Task: Search quotes from the list
Action: Mouse scrolled (167, 151) with delta (0, 0)
Screenshot: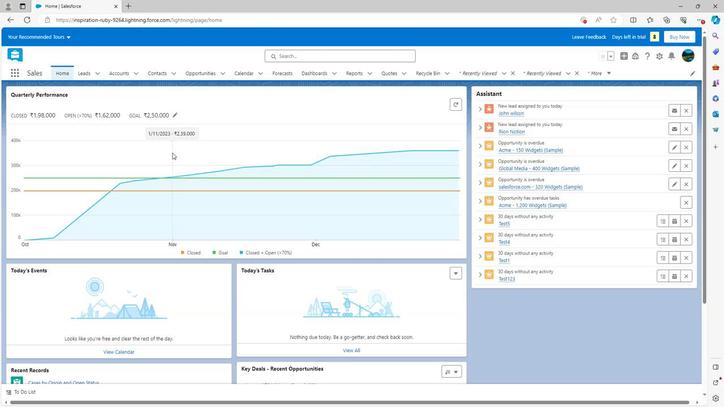 
Action: Mouse scrolled (167, 151) with delta (0, 0)
Screenshot: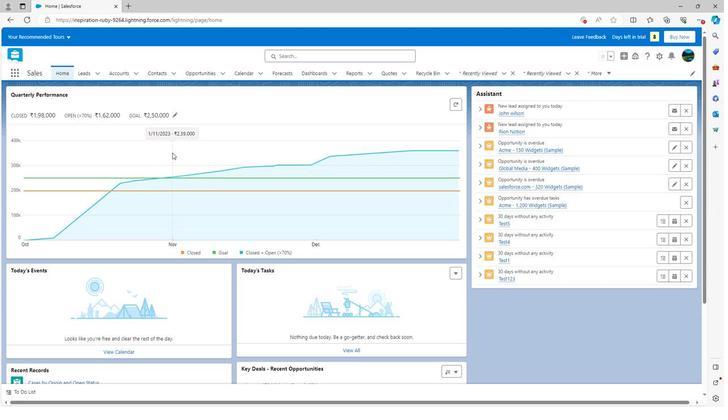 
Action: Mouse scrolled (167, 152) with delta (0, 0)
Screenshot: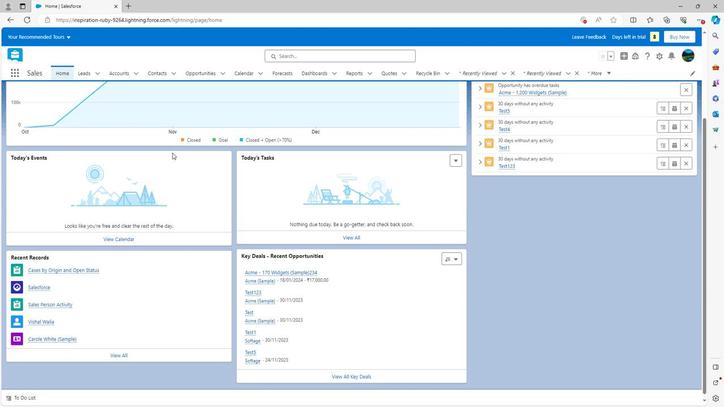 
Action: Mouse scrolled (167, 152) with delta (0, 0)
Screenshot: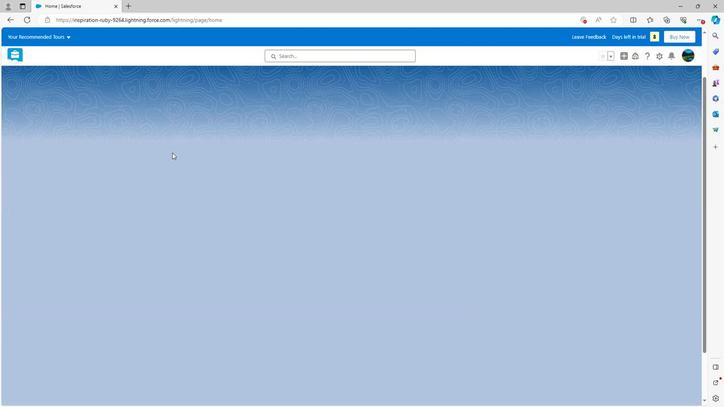 
Action: Mouse scrolled (167, 152) with delta (0, 0)
Screenshot: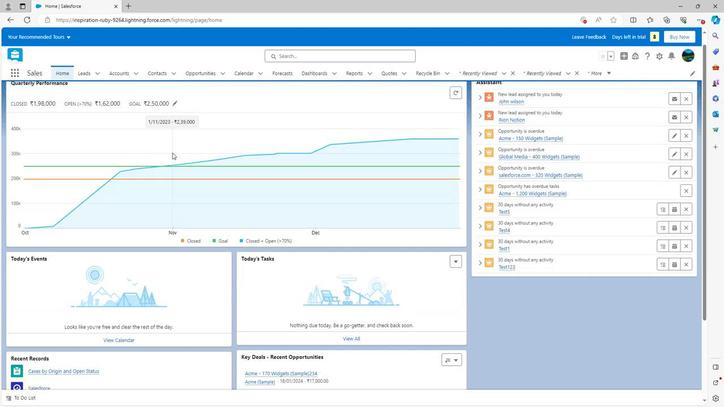 
Action: Mouse moved to (388, 72)
Screenshot: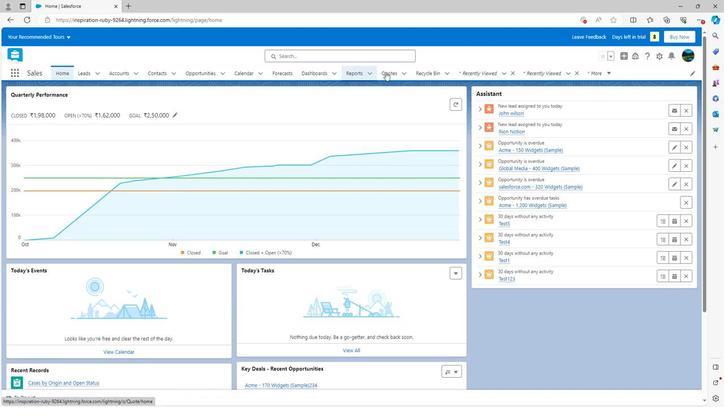 
Action: Mouse pressed left at (388, 72)
Screenshot: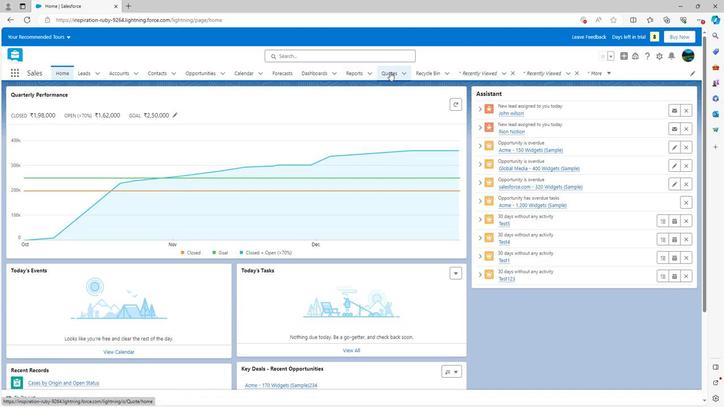 
Action: Mouse moved to (535, 111)
Screenshot: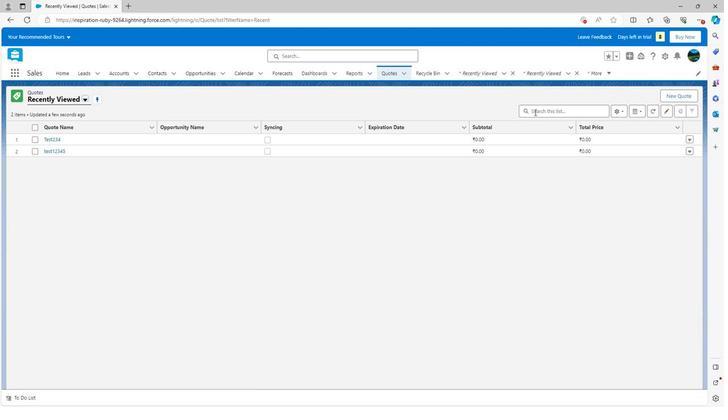 
Action: Mouse pressed left at (535, 111)
Screenshot: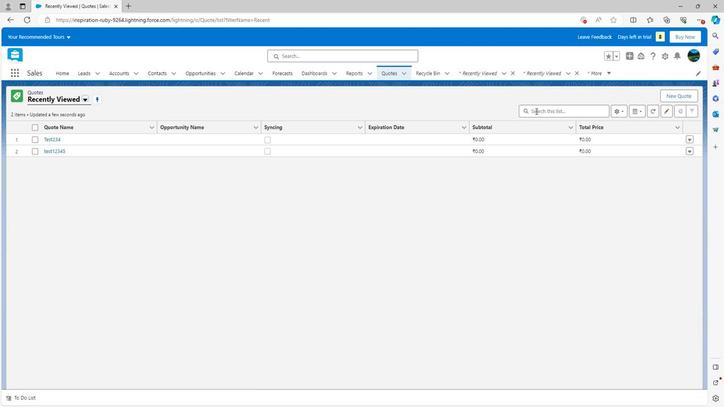 
Action: Mouse moved to (269, 213)
Screenshot: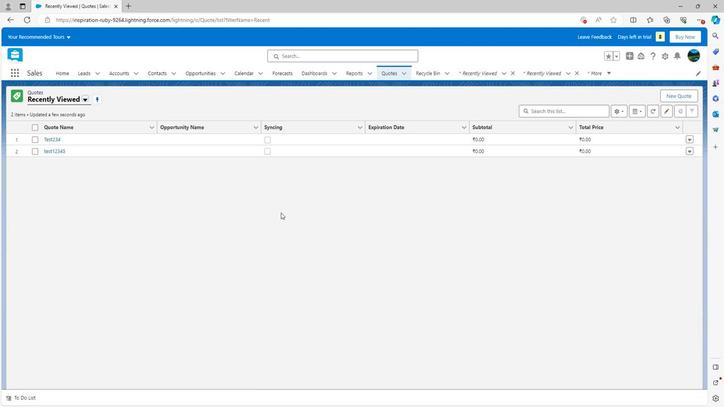 
Action: Key pressed <Key.shift>Test<Key.enter>
Screenshot: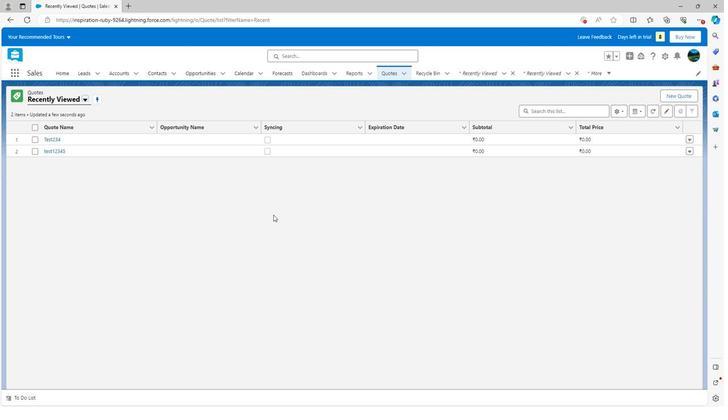 
Action: Mouse moved to (538, 110)
Screenshot: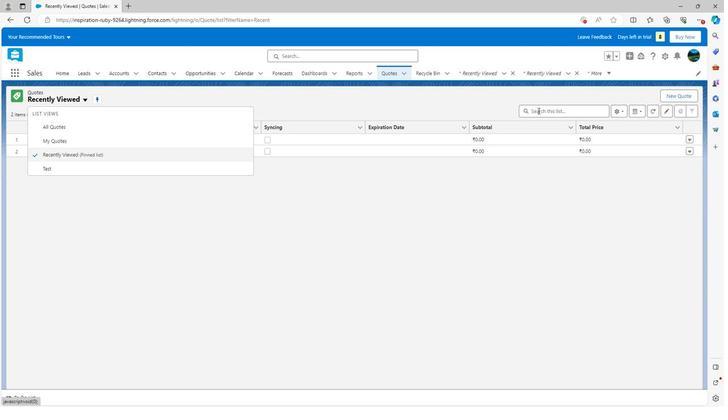 
Action: Mouse pressed left at (538, 110)
Screenshot: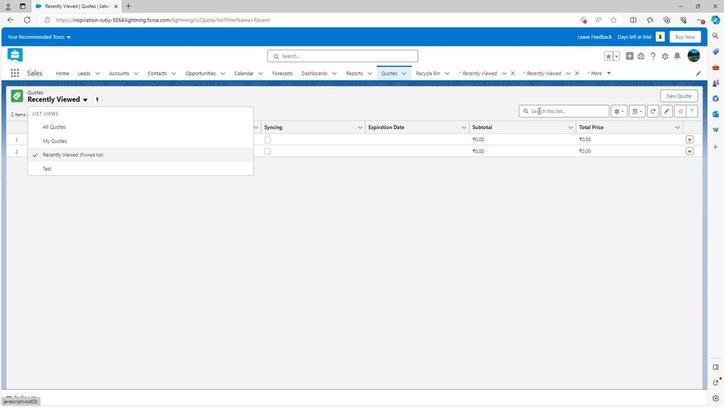 
Action: Mouse moved to (540, 110)
Screenshot: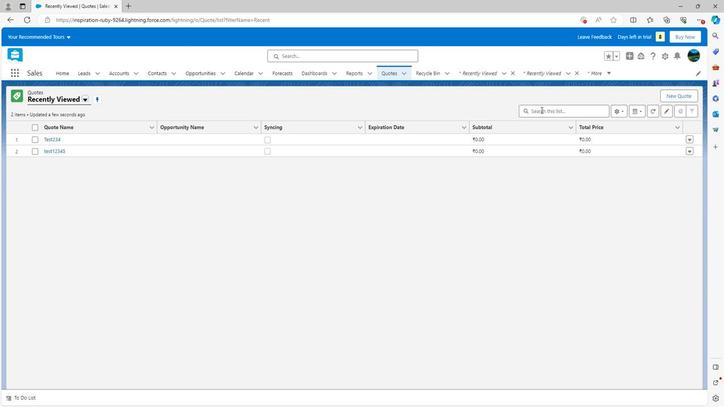 
Action: Mouse pressed left at (540, 110)
Screenshot: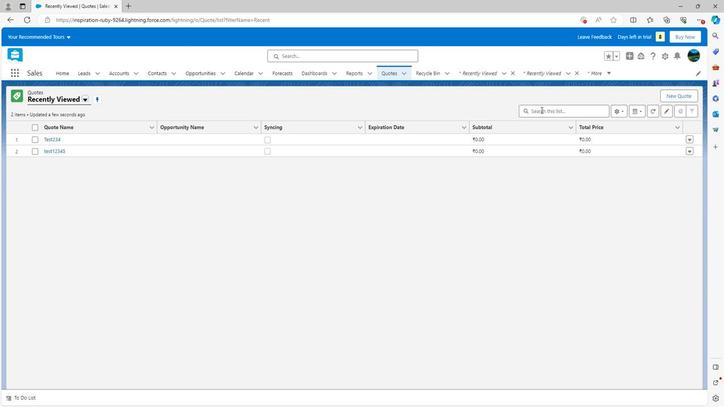 
Action: Mouse moved to (471, 91)
Screenshot: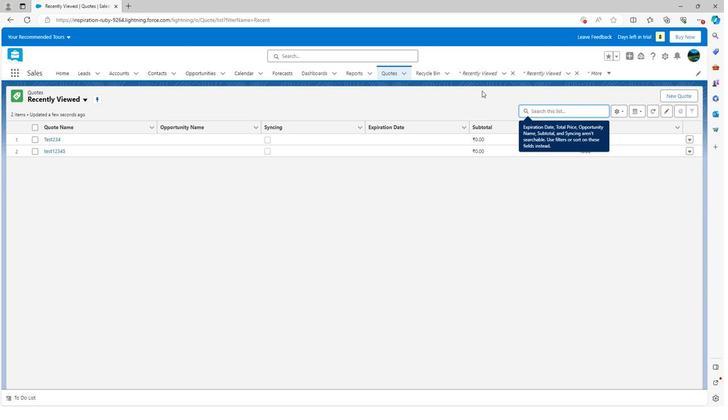 
Action: Key pressed <Key.shift>Test<Key.enter>12345<Key.enter><Key.backspace><Key.enter>
Screenshot: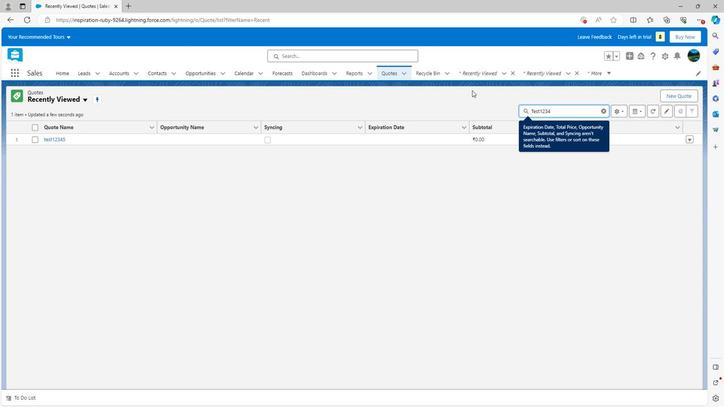 
Action: Mouse moved to (470, 91)
Screenshot: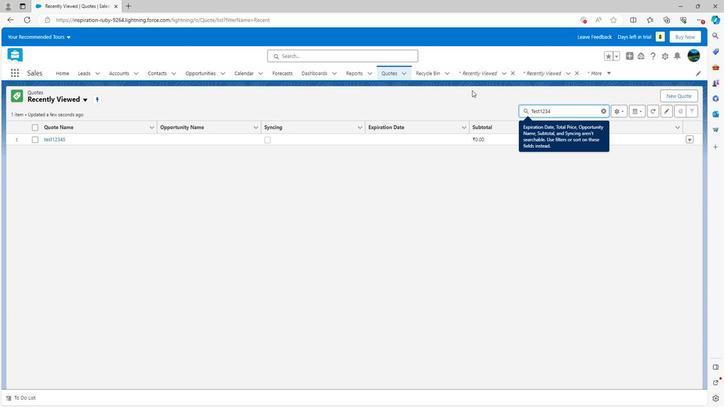 
Action: Key pressed <Key.backspace><Key.backspace><Key.enter><Key.backspace><Key.backspace><Key.enter>
Screenshot: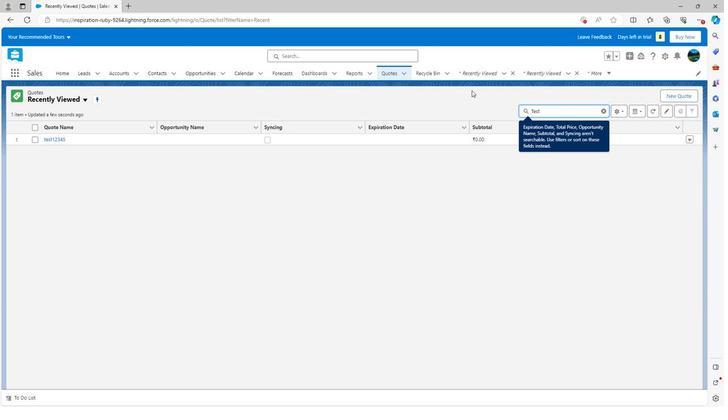 
Action: Mouse moved to (502, 96)
Screenshot: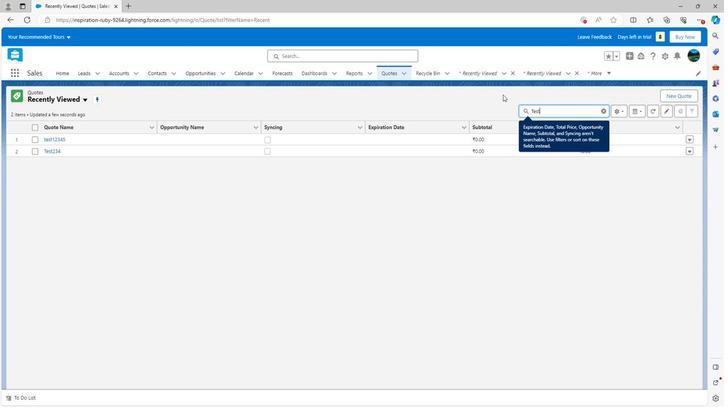 
Action: Key pressed <Key.backspace><Key.backspace><Key.backspace><Key.backspace><Key.backspace><Key.backspace>
Screenshot: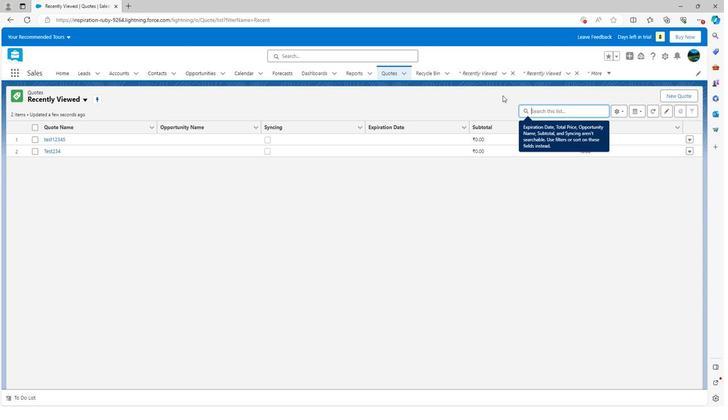 
Action: Mouse moved to (497, 103)
Screenshot: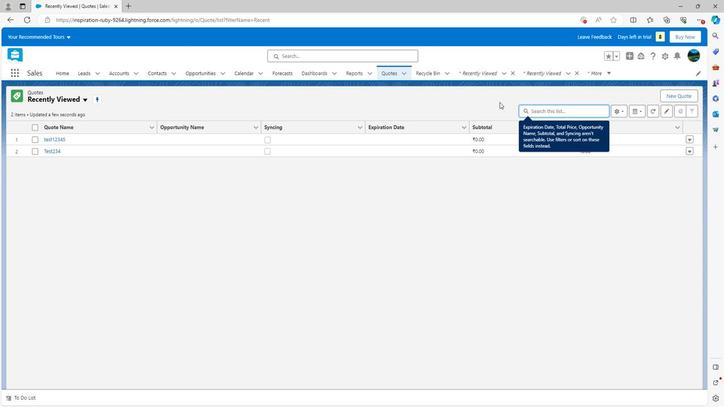 
Action: Mouse pressed left at (497, 103)
Screenshot: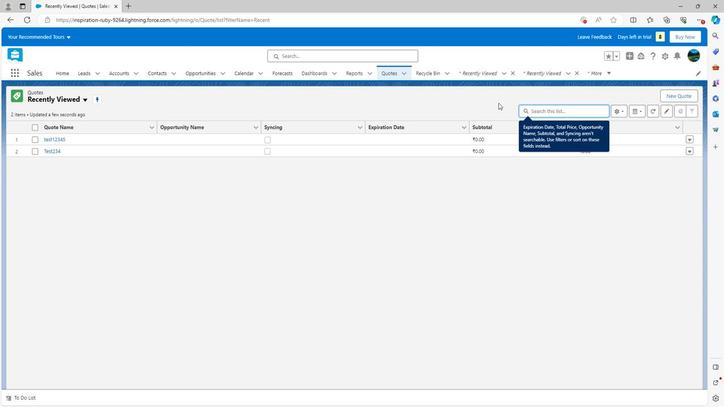 
